 Task: Check cards from all boards.
Action: Mouse pressed left at (1082, 75)
Screenshot: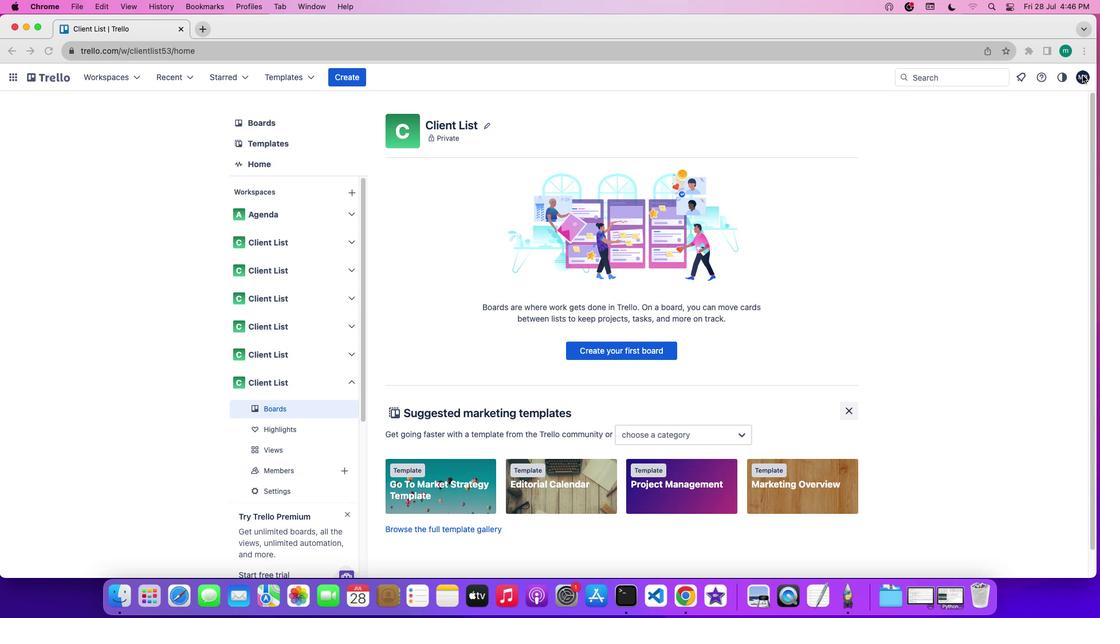 
Action: Mouse moved to (1082, 75)
Screenshot: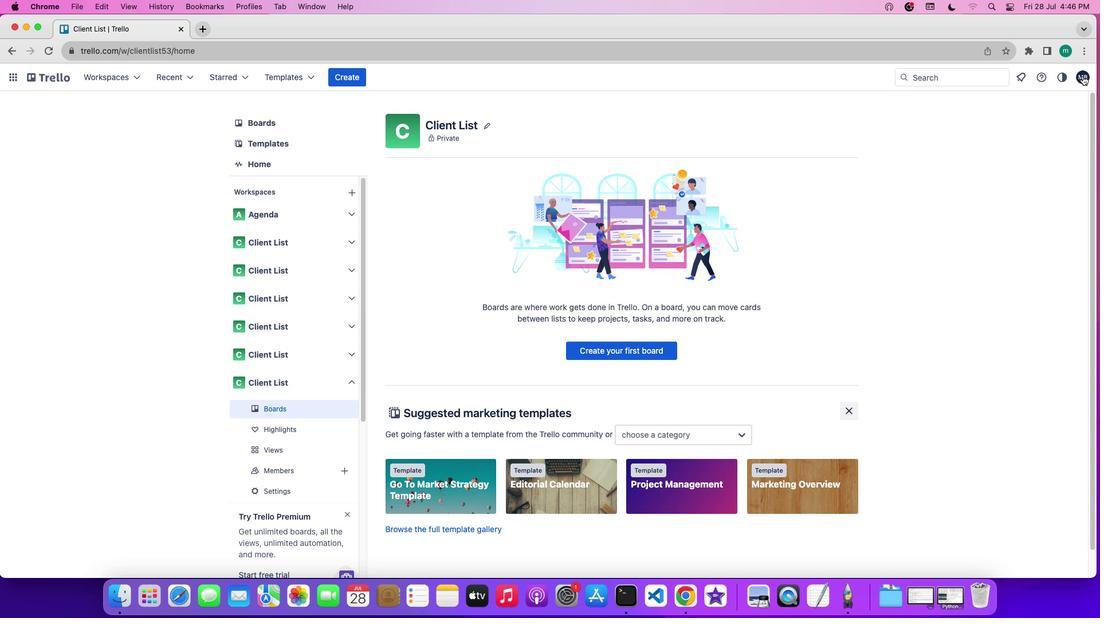 
Action: Mouse pressed left at (1082, 75)
Screenshot: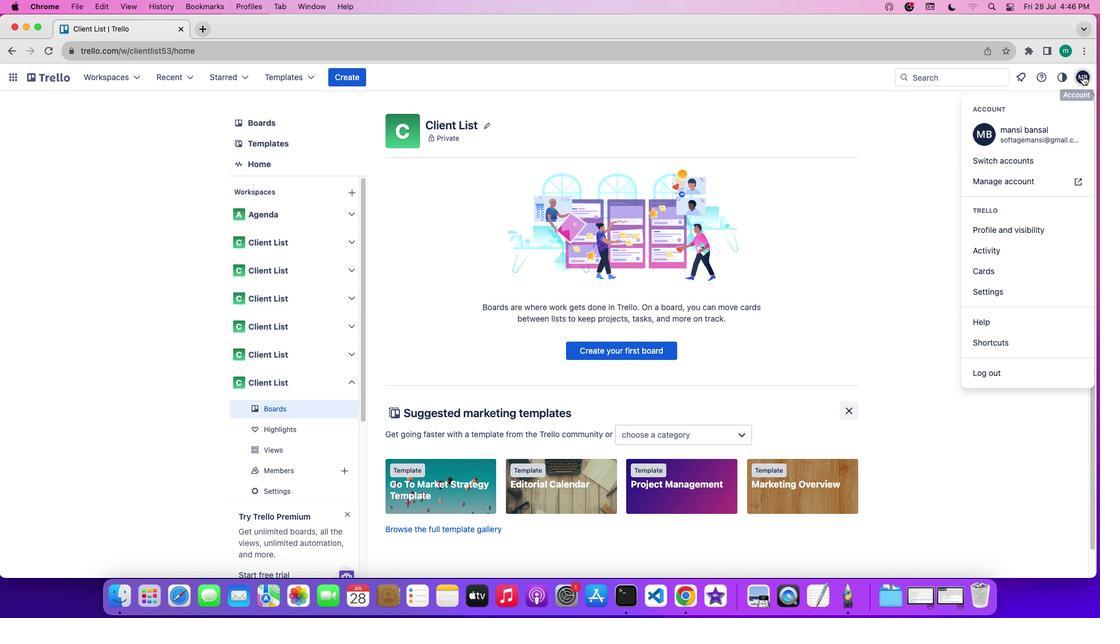 
Action: Mouse pressed left at (1082, 75)
Screenshot: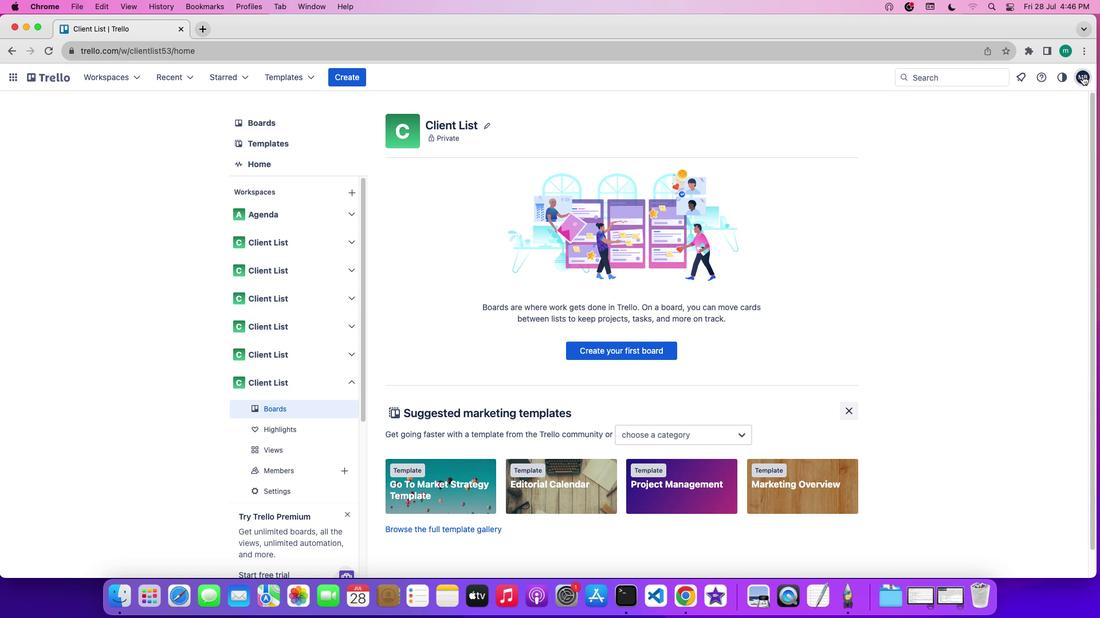 
Action: Mouse moved to (1015, 276)
Screenshot: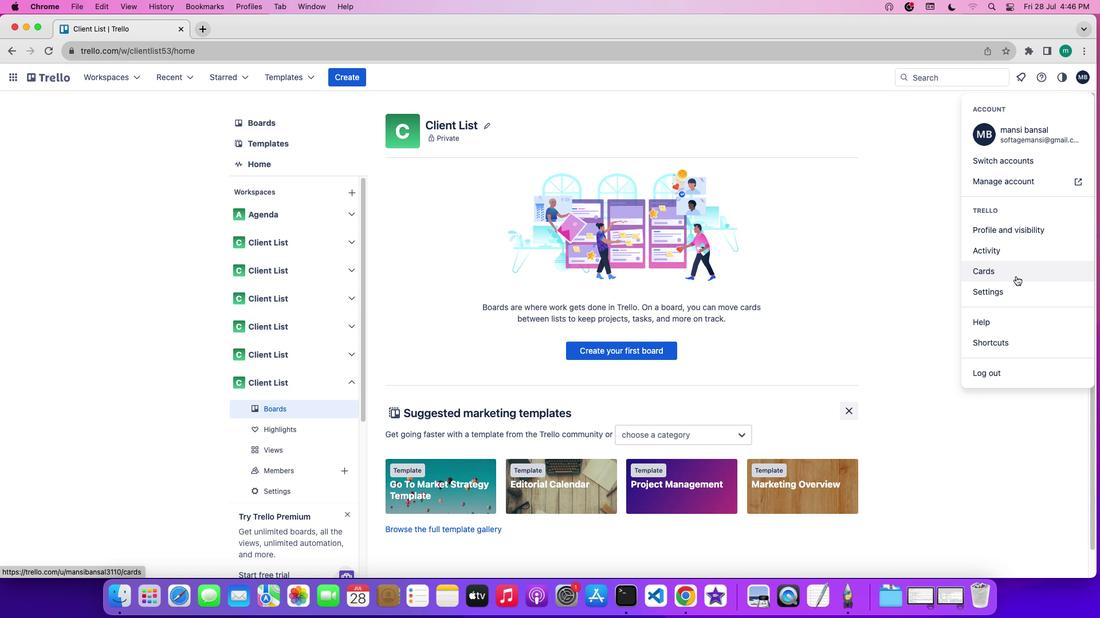 
Action: Mouse pressed left at (1015, 276)
Screenshot: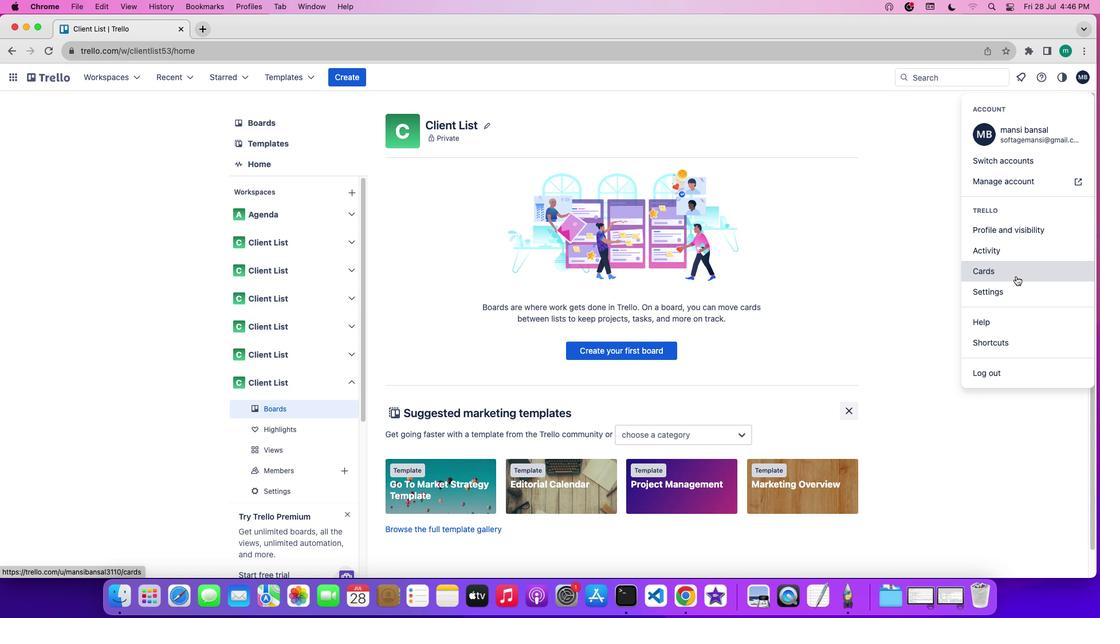 
Action: Mouse moved to (524, 221)
Screenshot: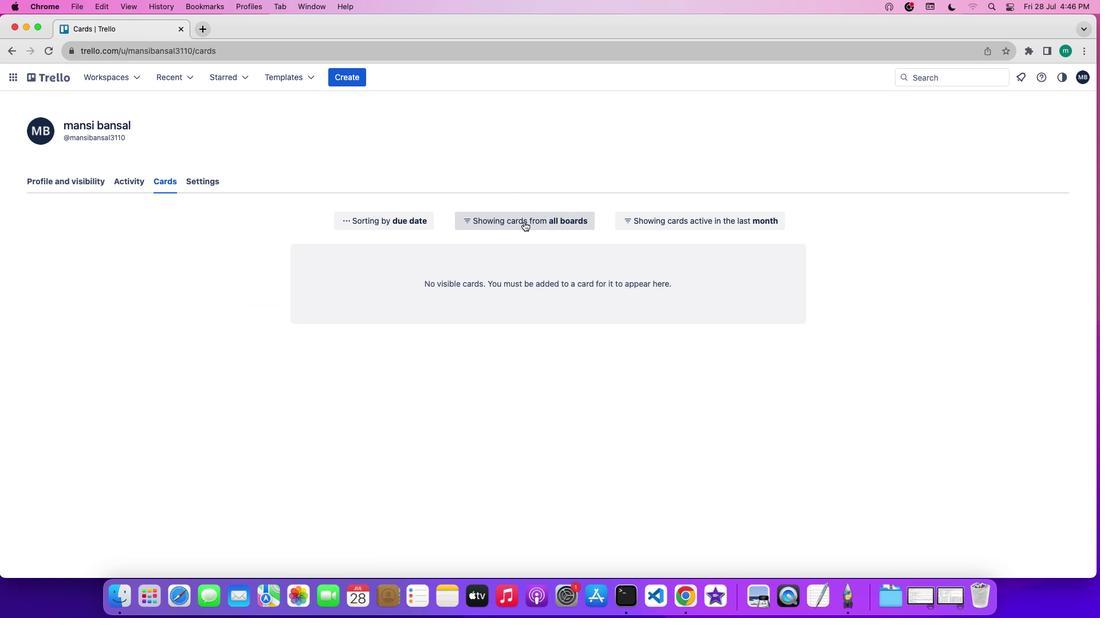 
Action: Mouse pressed left at (524, 221)
Screenshot: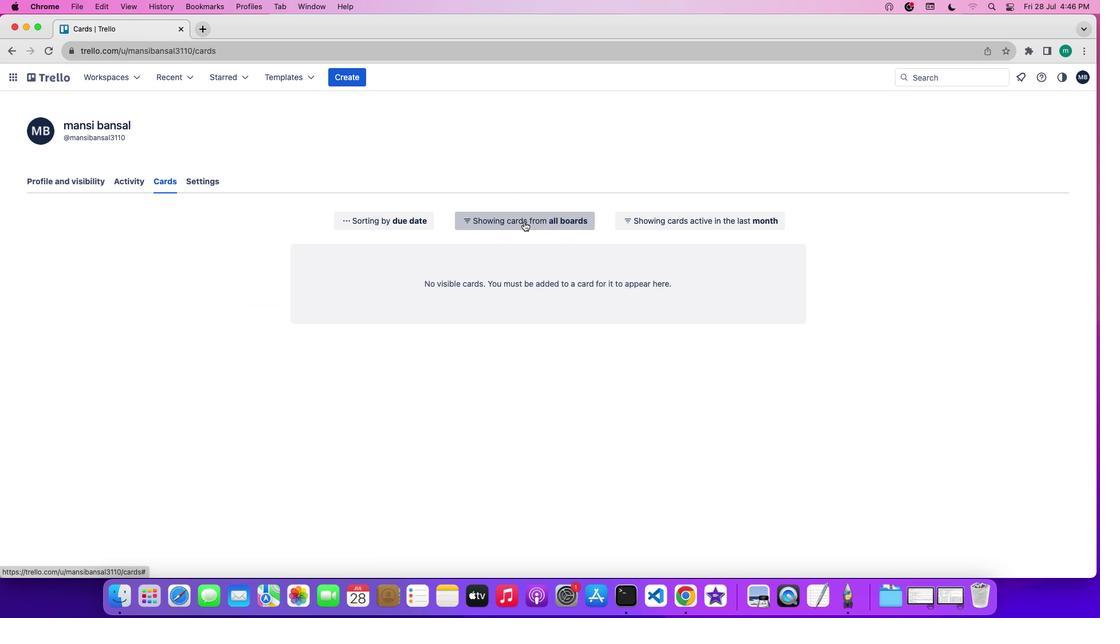 
Action: Mouse moved to (506, 127)
Screenshot: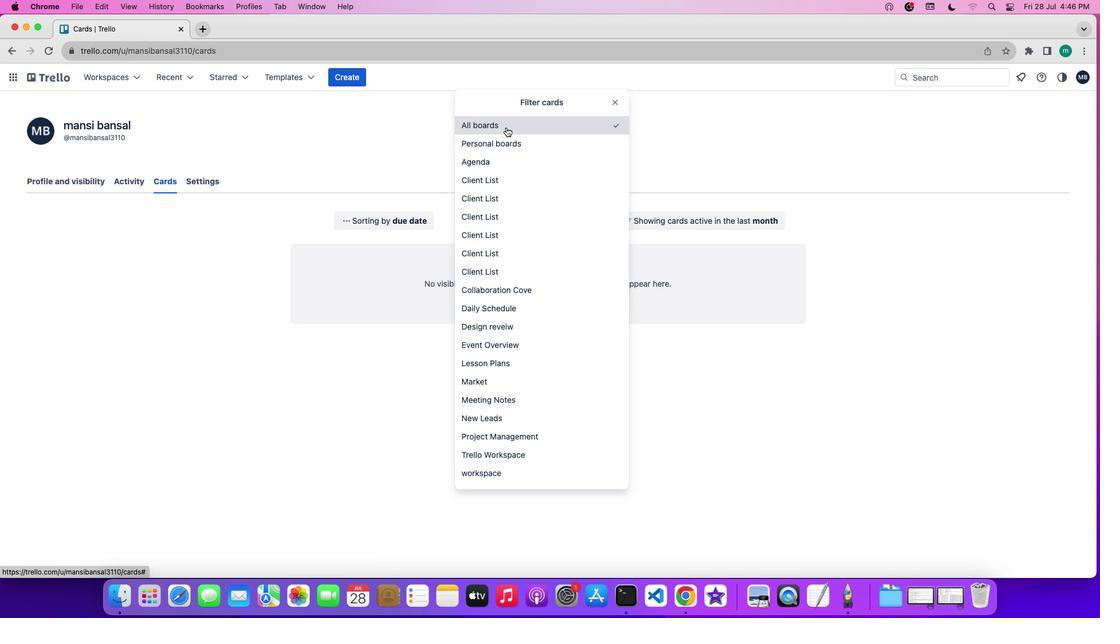 
Action: Mouse pressed left at (506, 127)
Screenshot: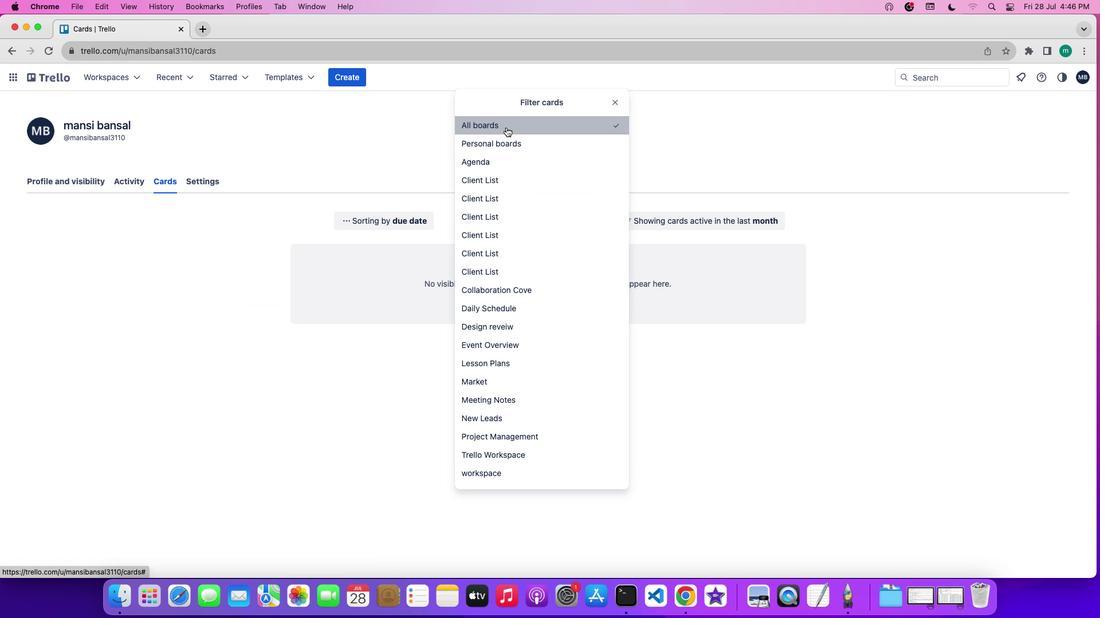 
